Task: Edit your apartment/suite number of your home address to 312.
Action: Mouse moved to (302, 56)
Screenshot: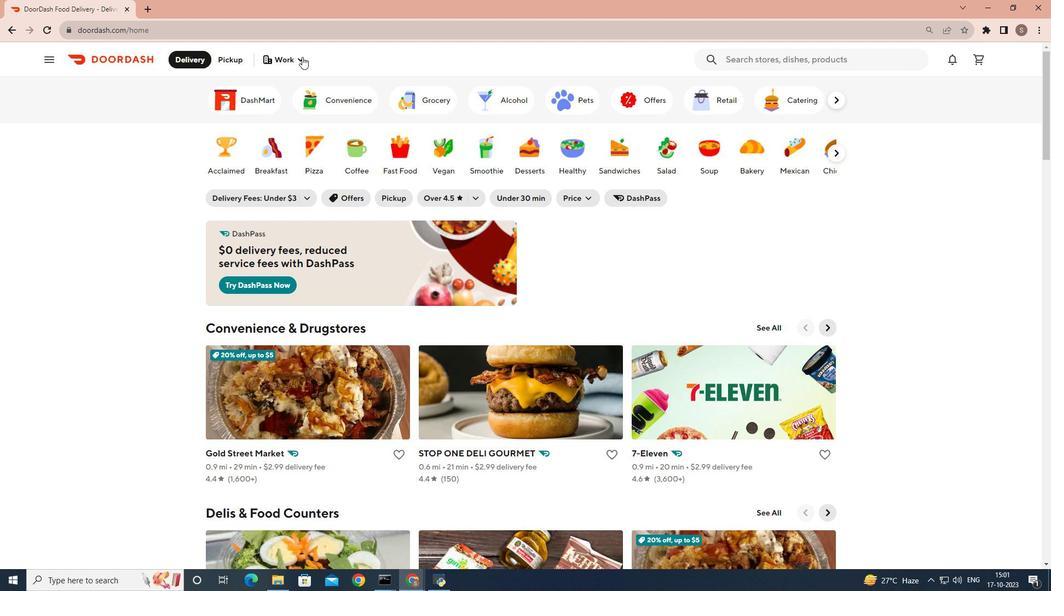 
Action: Mouse pressed left at (302, 56)
Screenshot: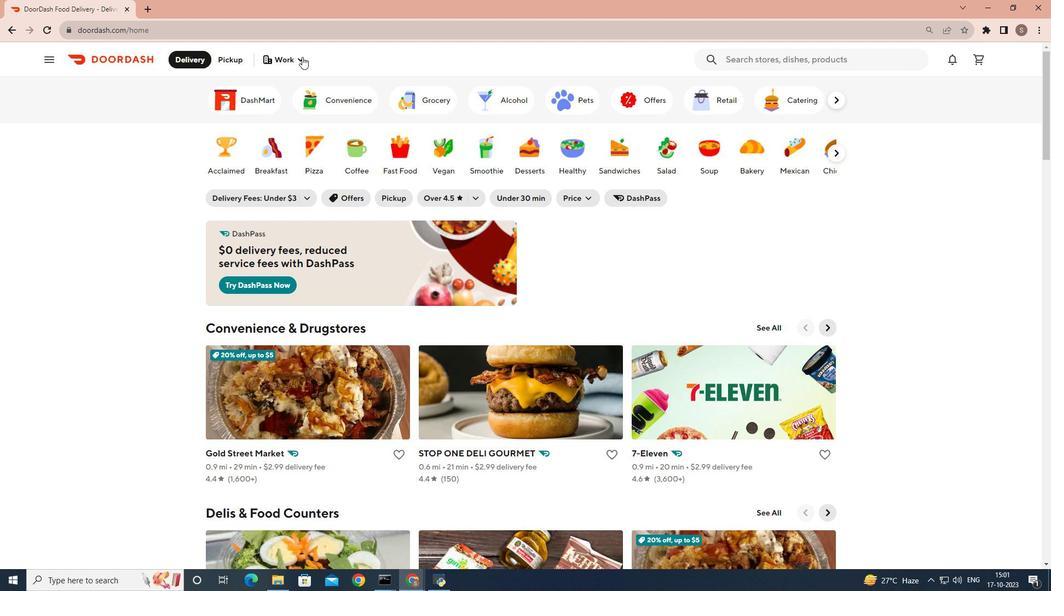 
Action: Mouse moved to (638, 383)
Screenshot: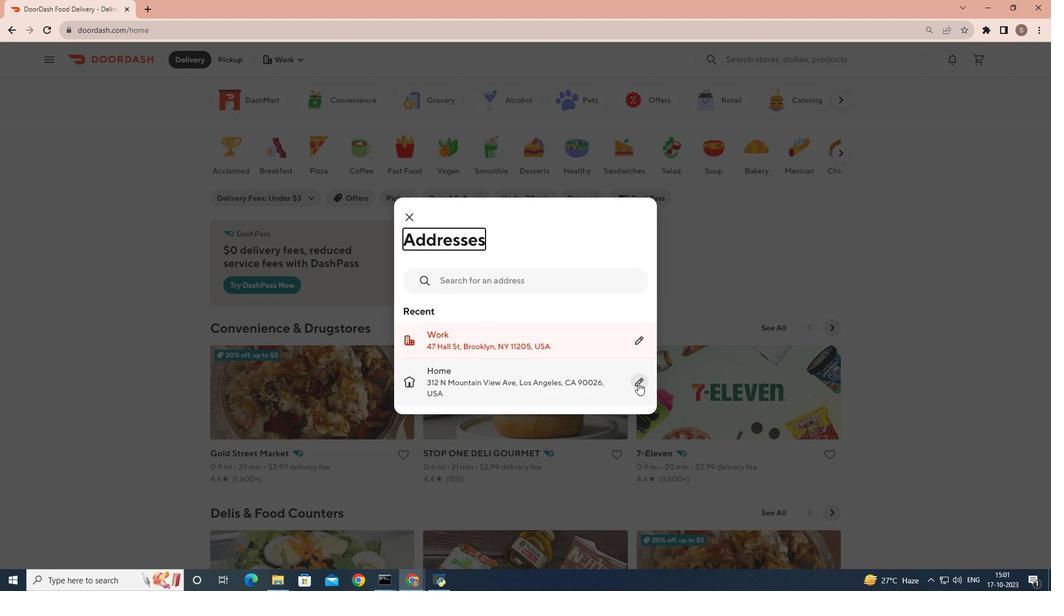 
Action: Mouse pressed left at (638, 383)
Screenshot: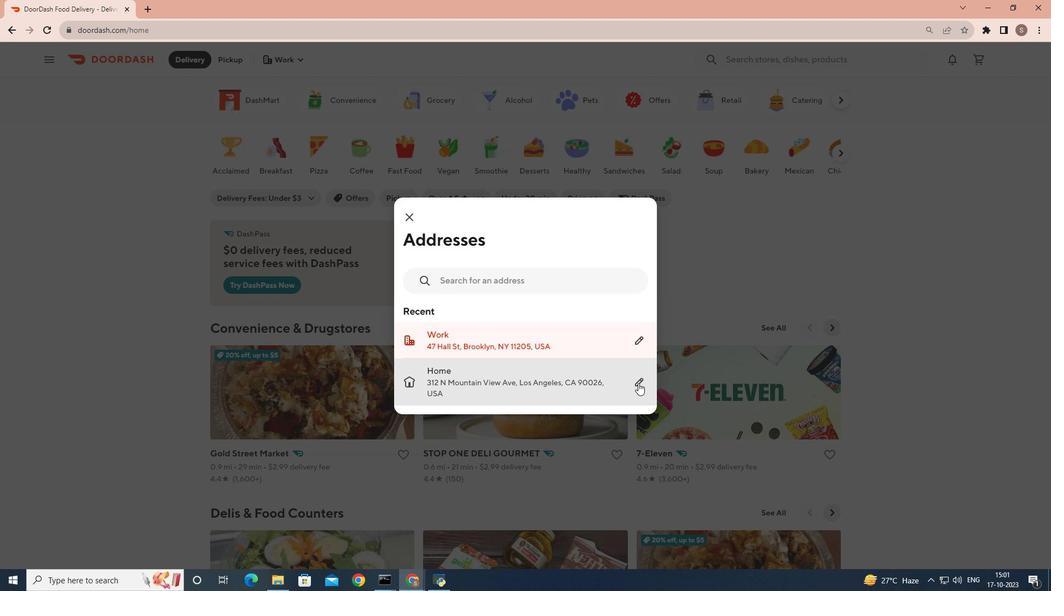 
Action: Mouse moved to (450, 272)
Screenshot: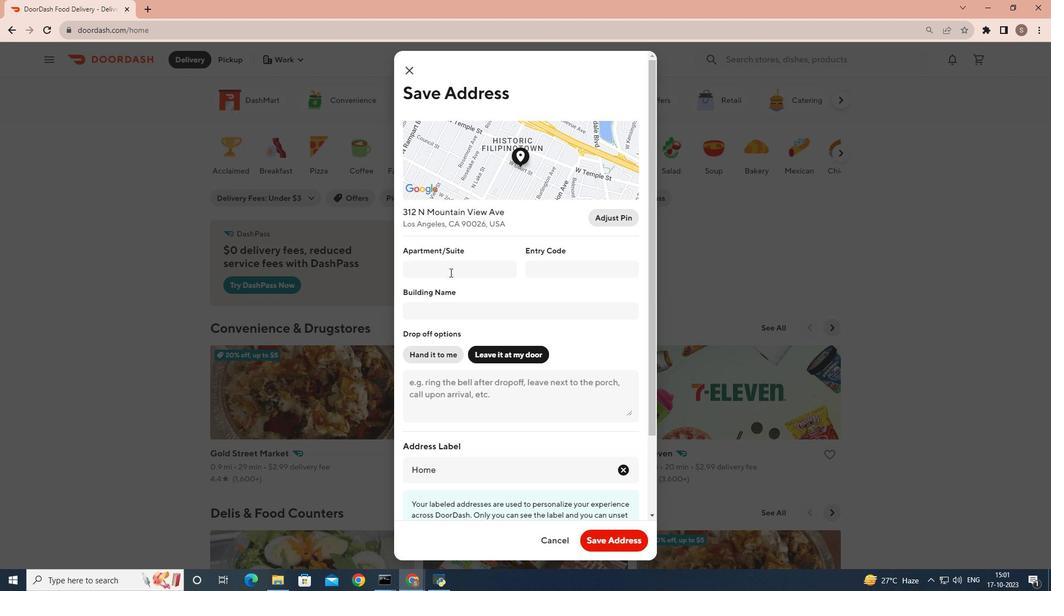 
Action: Mouse pressed left at (450, 272)
Screenshot: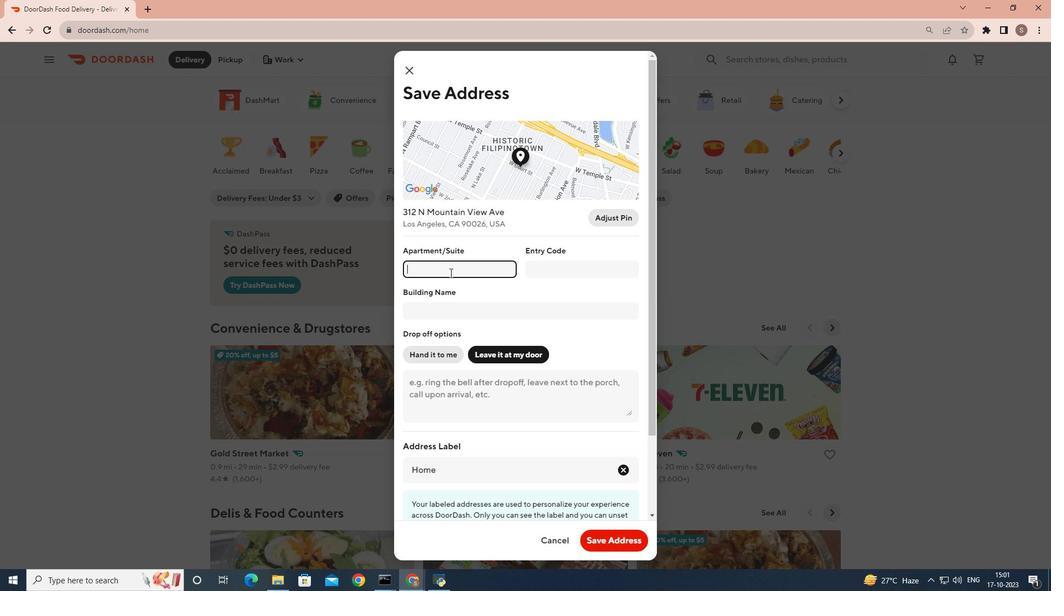 
Action: Key pressed 312
Screenshot: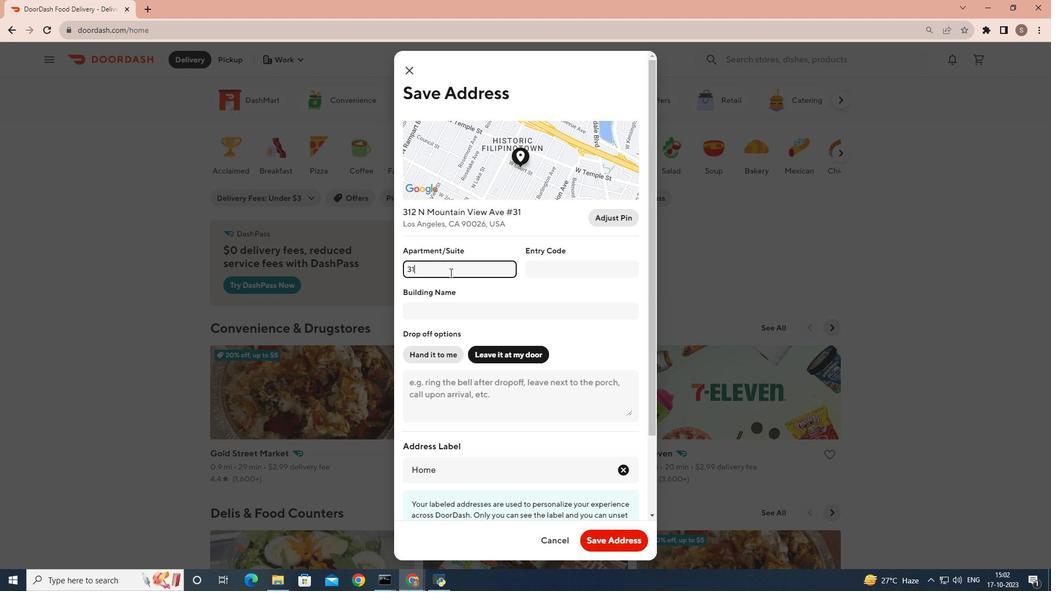 
Action: Mouse moved to (607, 539)
Screenshot: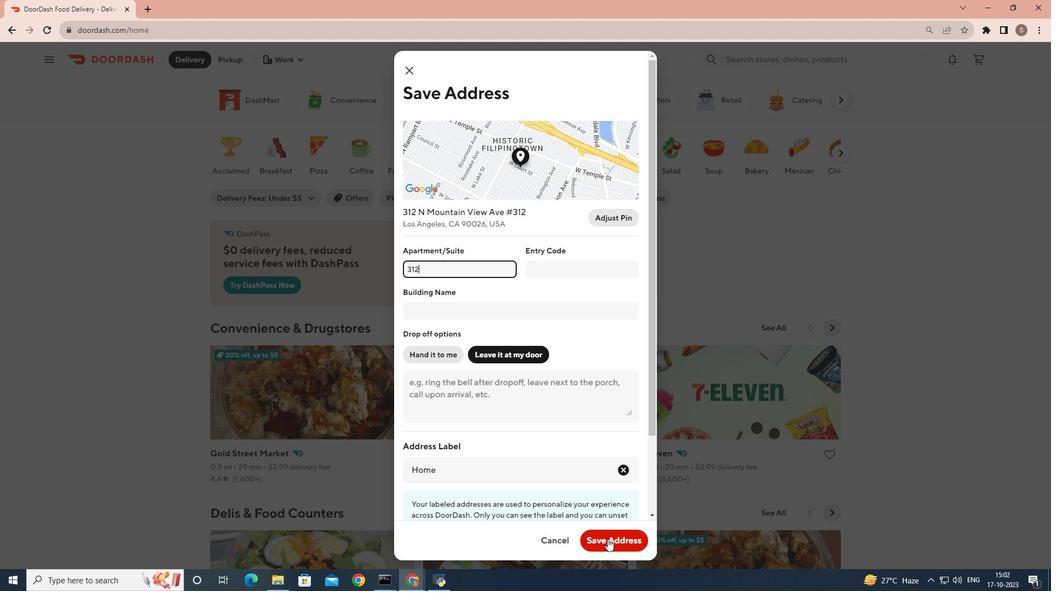 
Action: Mouse pressed left at (607, 539)
Screenshot: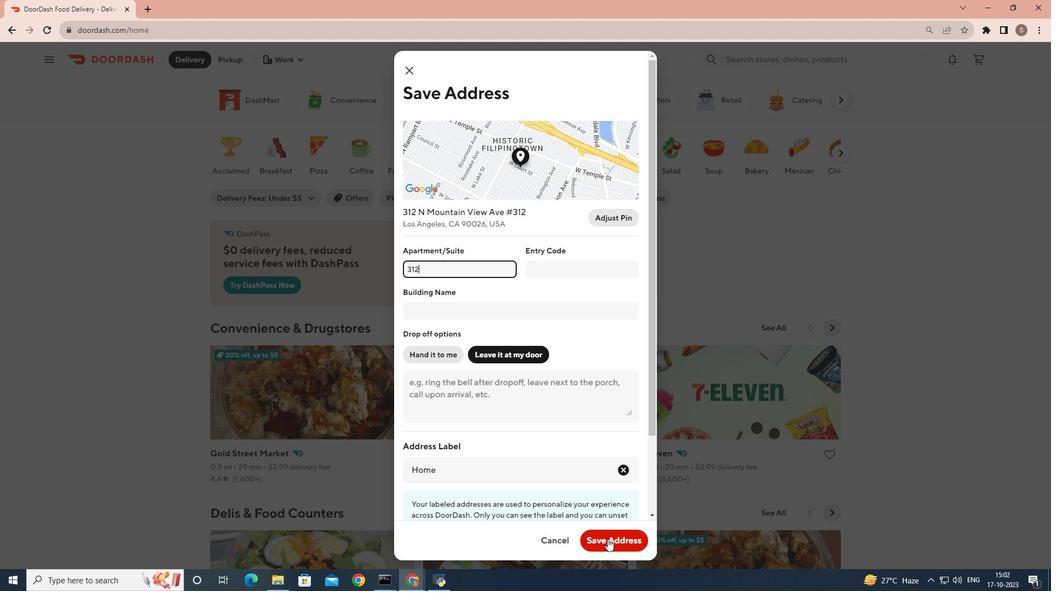 
